 Task: Search for boat rental options in Miami, Florida, and Fort Lauderdale, Florida.
Action: Mouse moved to (124, 79)
Screenshot: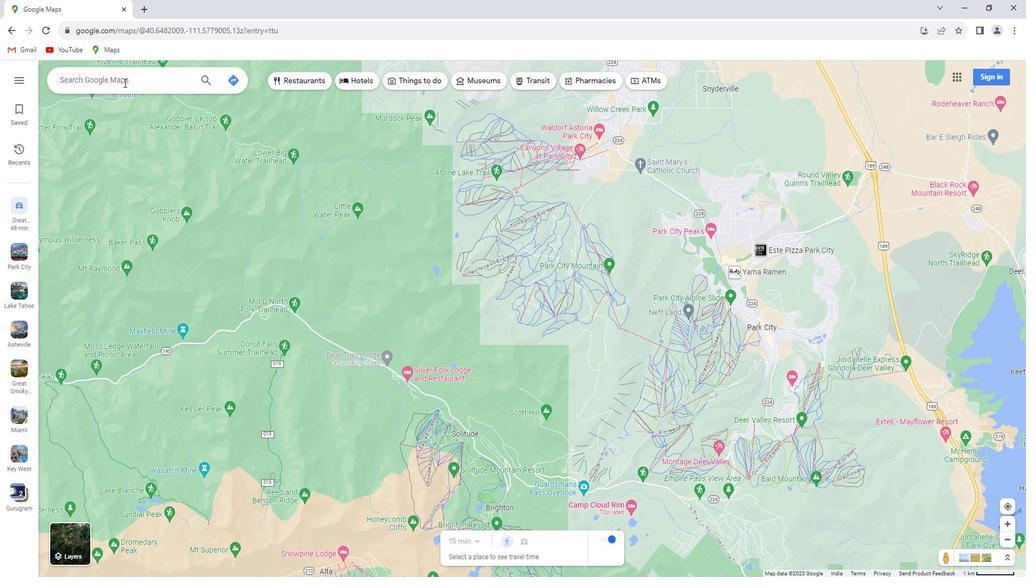 
Action: Mouse pressed left at (124, 79)
Screenshot: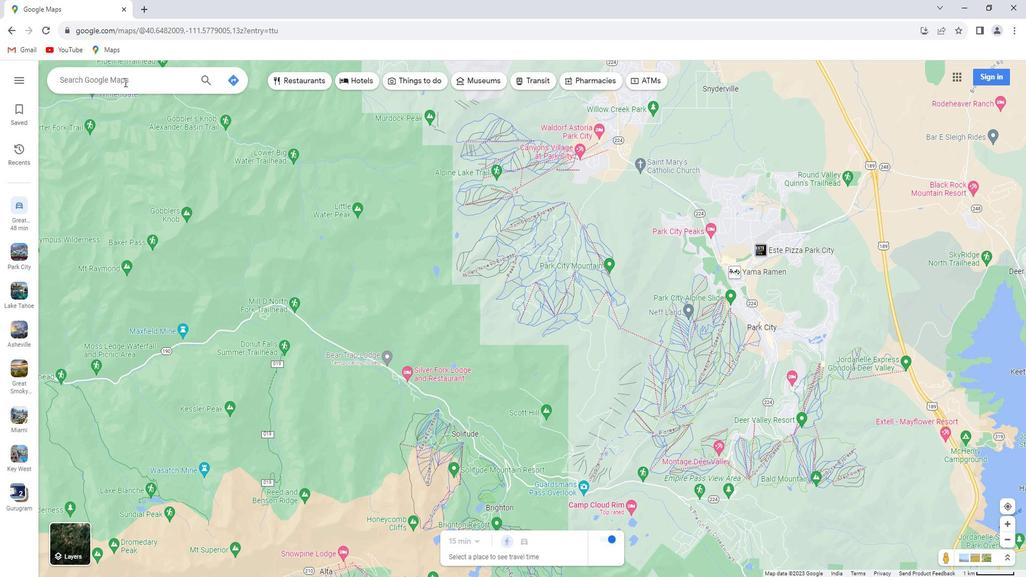 
Action: Key pressed <Key.shift>Miami,<Key.space><Key.shift>Florida<Key.enter>
Screenshot: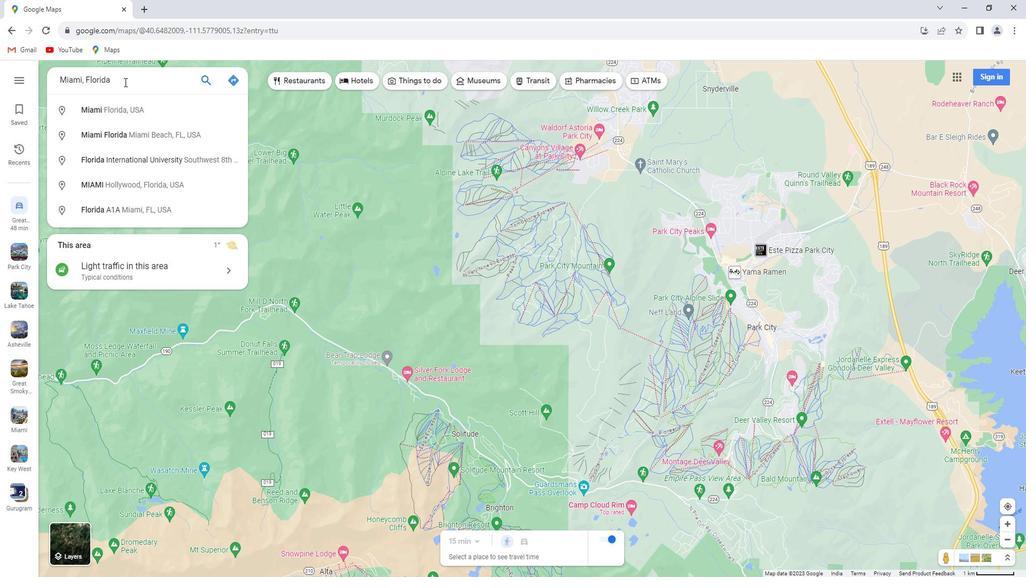 
Action: Mouse moved to (150, 257)
Screenshot: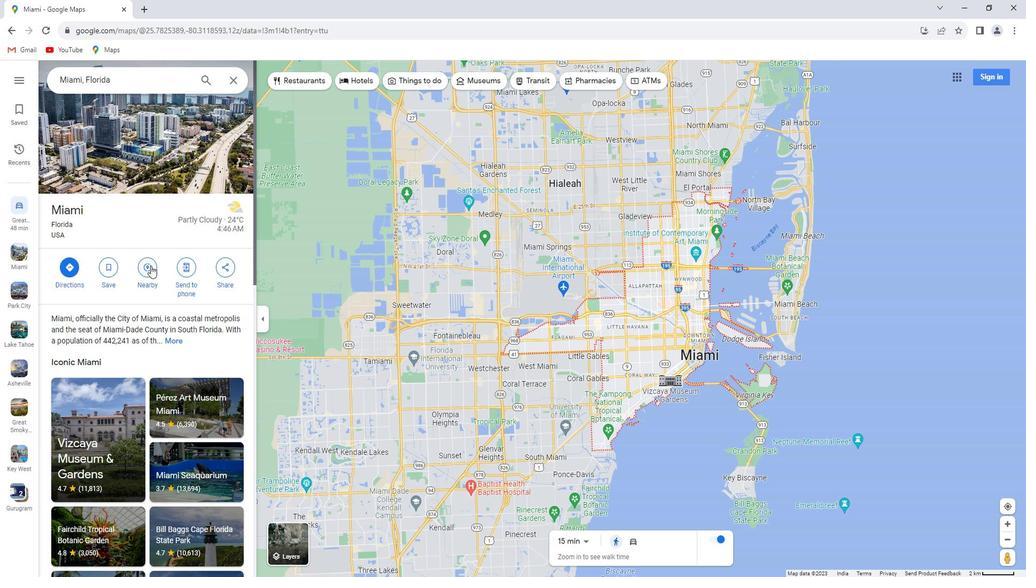 
Action: Mouse pressed left at (150, 257)
Screenshot: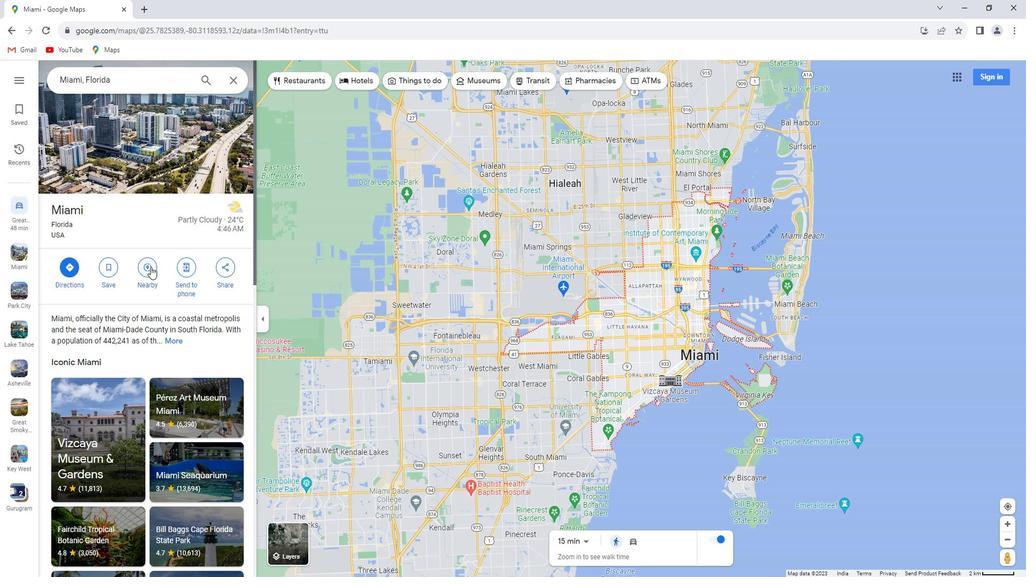 
Action: Key pressed boat<Key.space>rental<Key.enter>
Screenshot: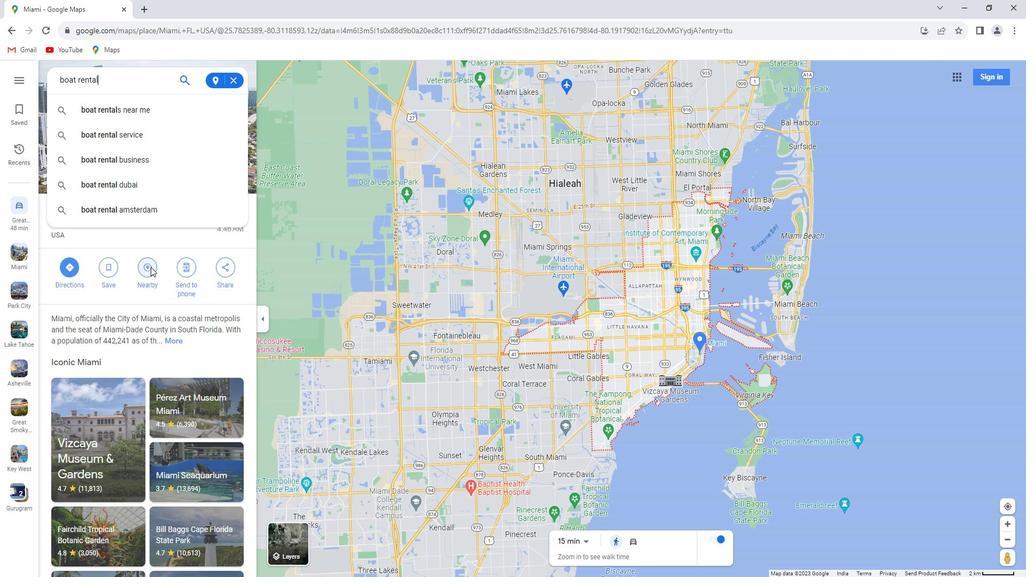 
Action: Mouse moved to (234, 75)
Screenshot: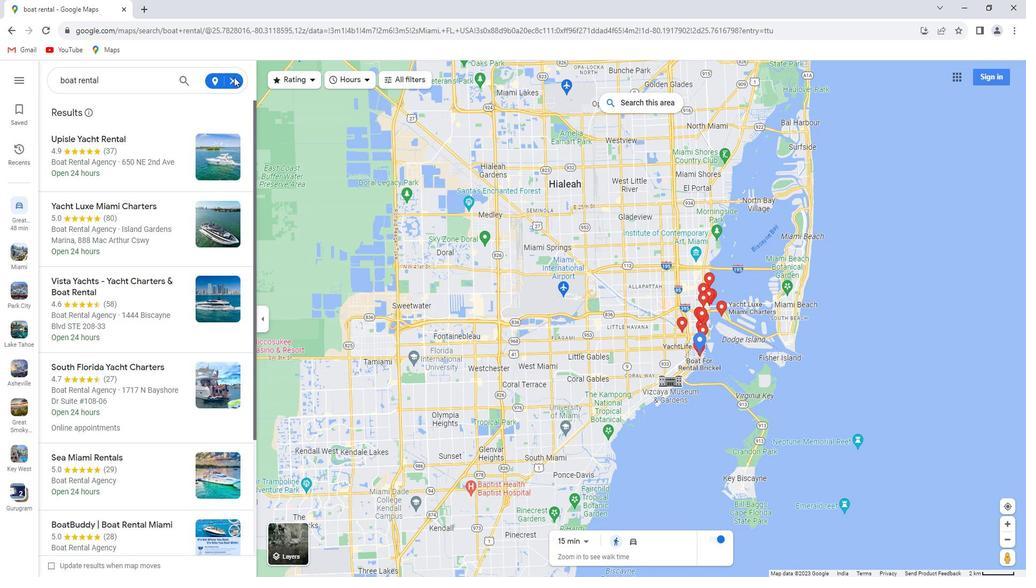 
Action: Mouse pressed left at (234, 75)
Screenshot: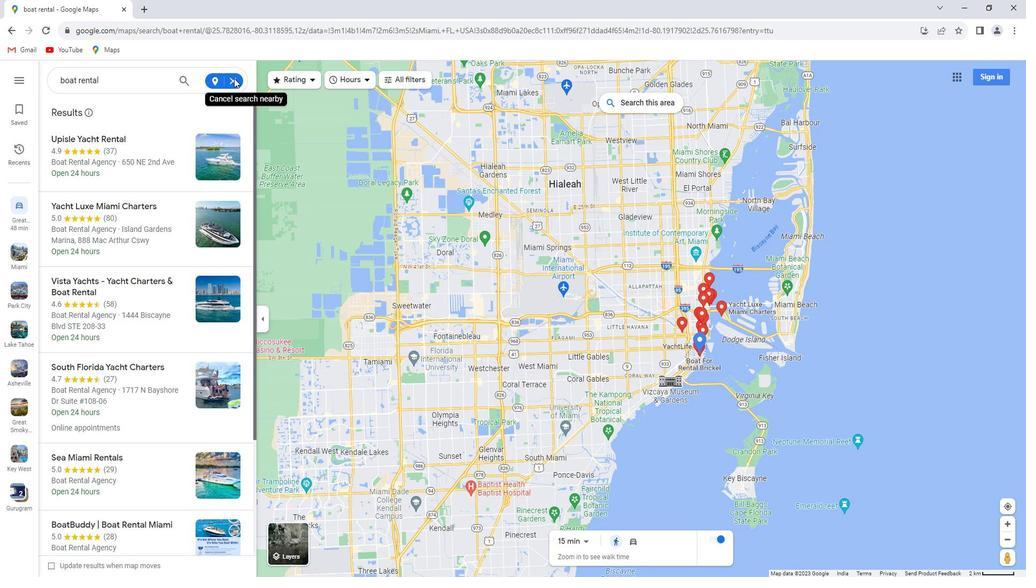 
Action: Mouse moved to (230, 78)
Screenshot: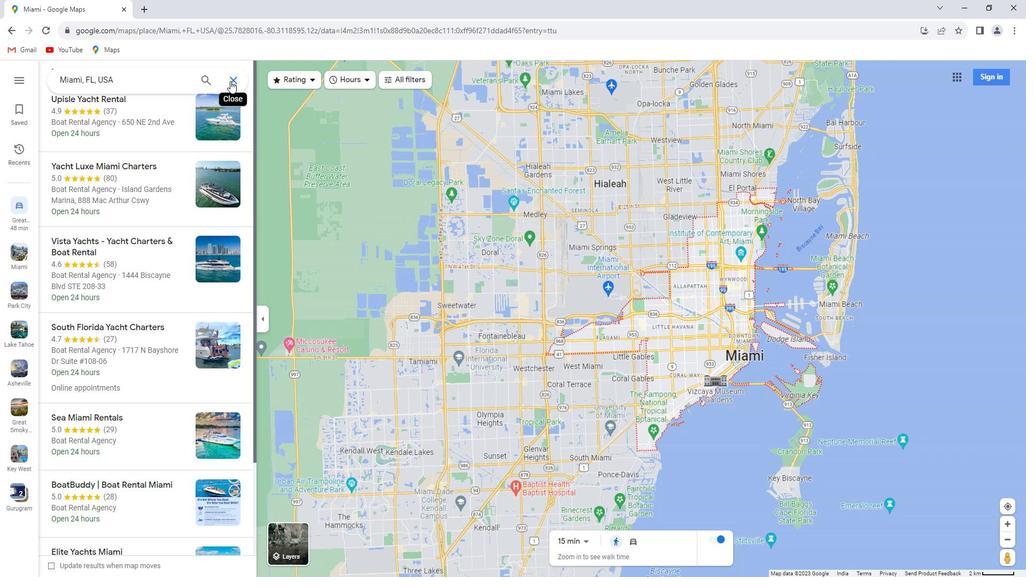 
Action: Mouse pressed left at (230, 78)
Screenshot: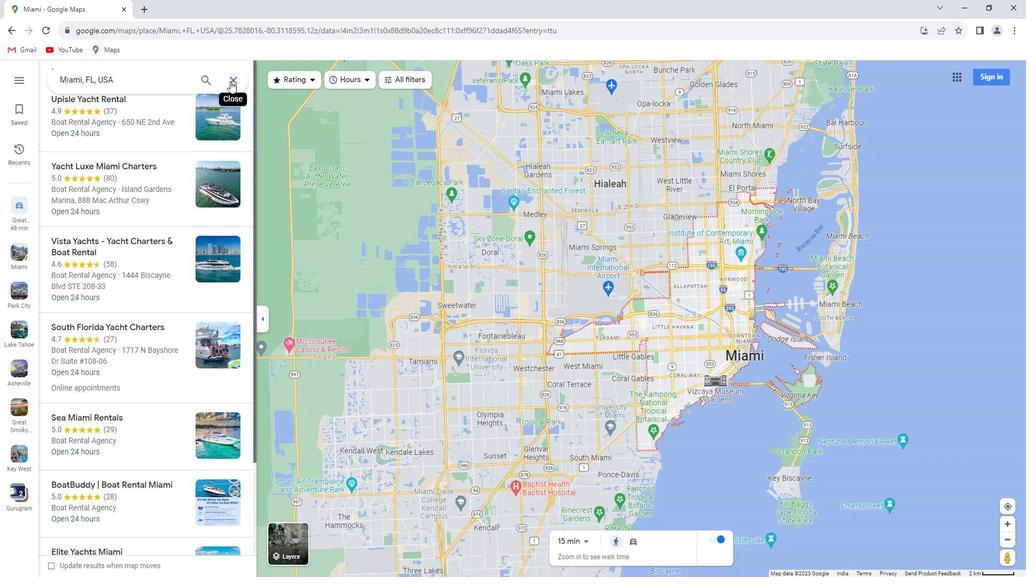 
Action: Mouse moved to (164, 75)
Screenshot: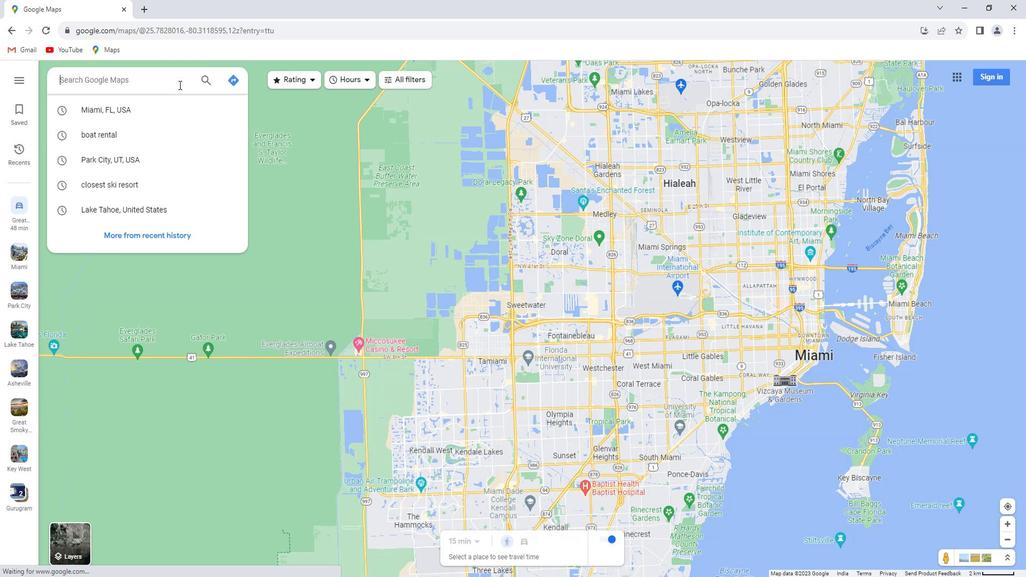 
Action: Key pressed <Key.shift>Lauderdale,<Key.space>
Screenshot: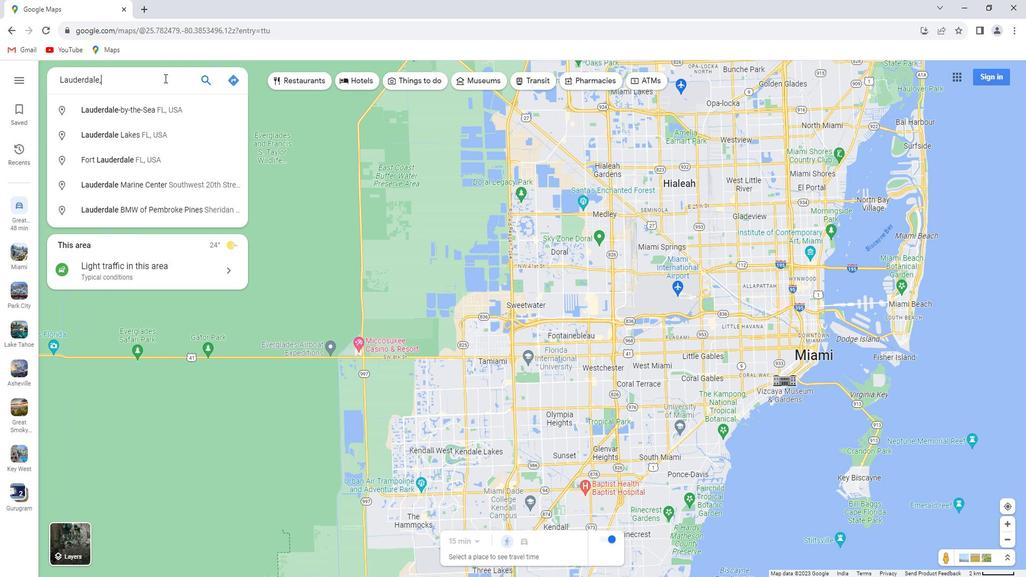 
Action: Mouse moved to (164, 75)
Screenshot: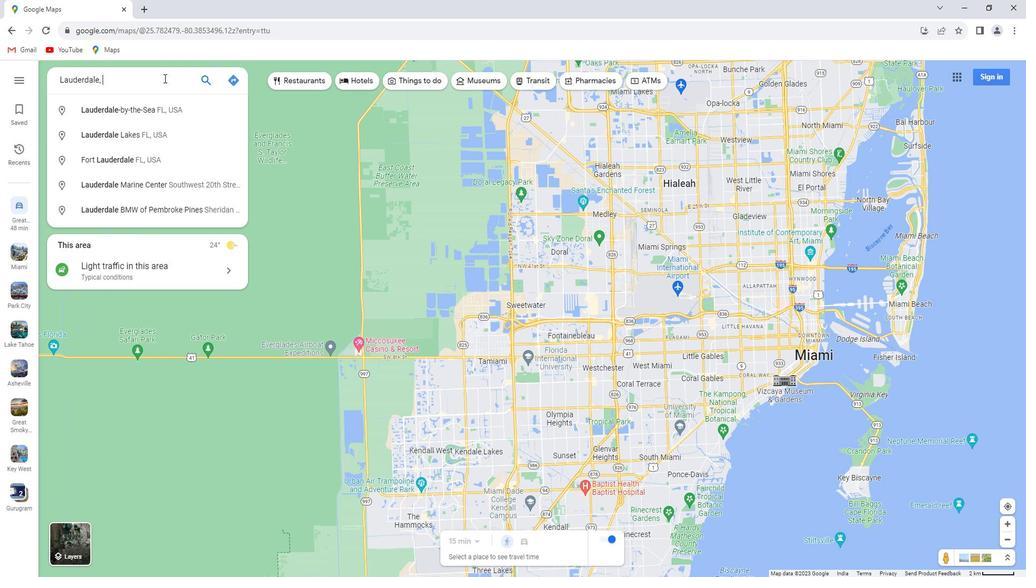 
Action: Key pressed <Key.shift>Florida<Key.enter>
Screenshot: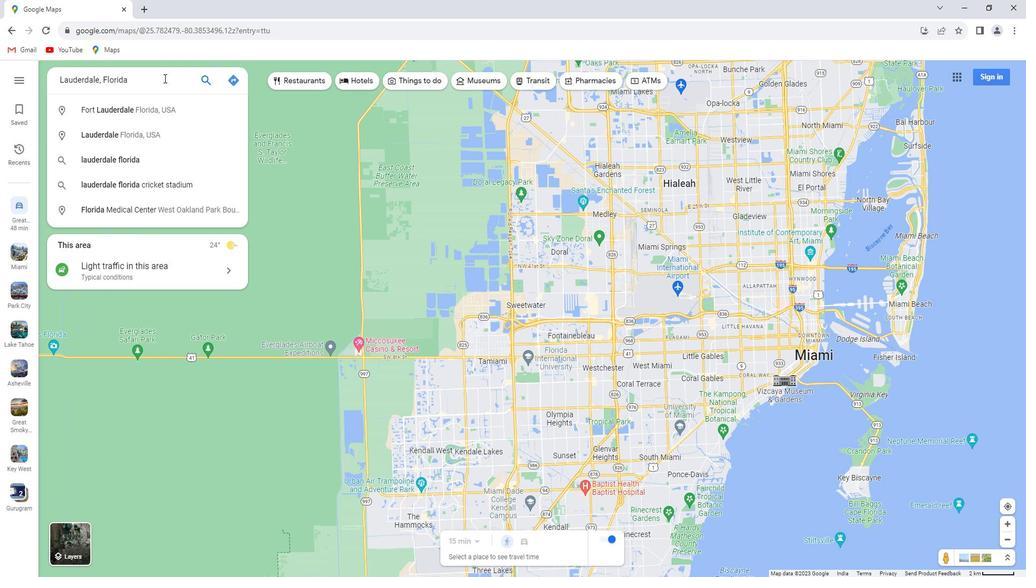 
Action: Mouse moved to (150, 257)
Screenshot: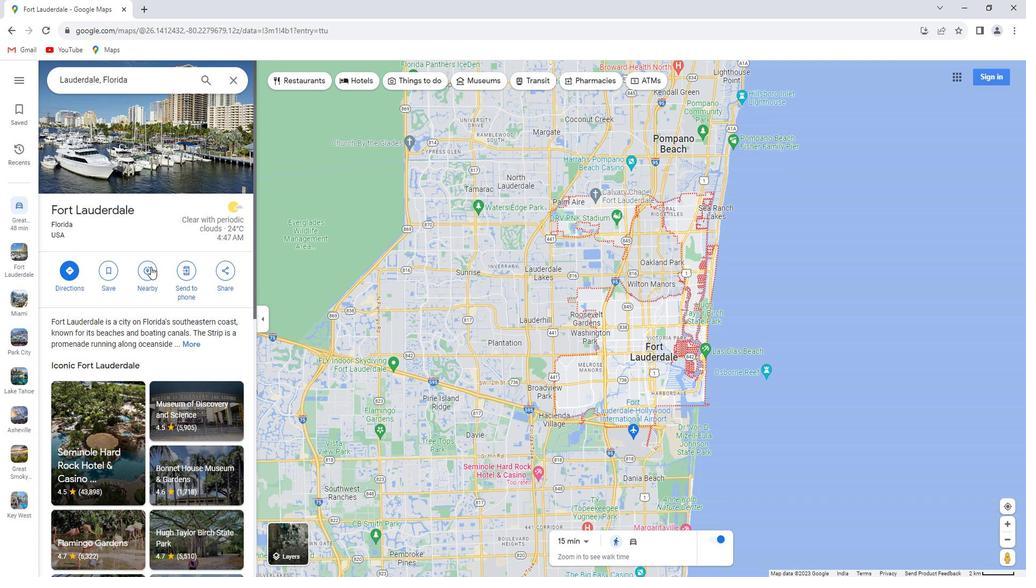 
Action: Mouse pressed left at (150, 257)
Screenshot: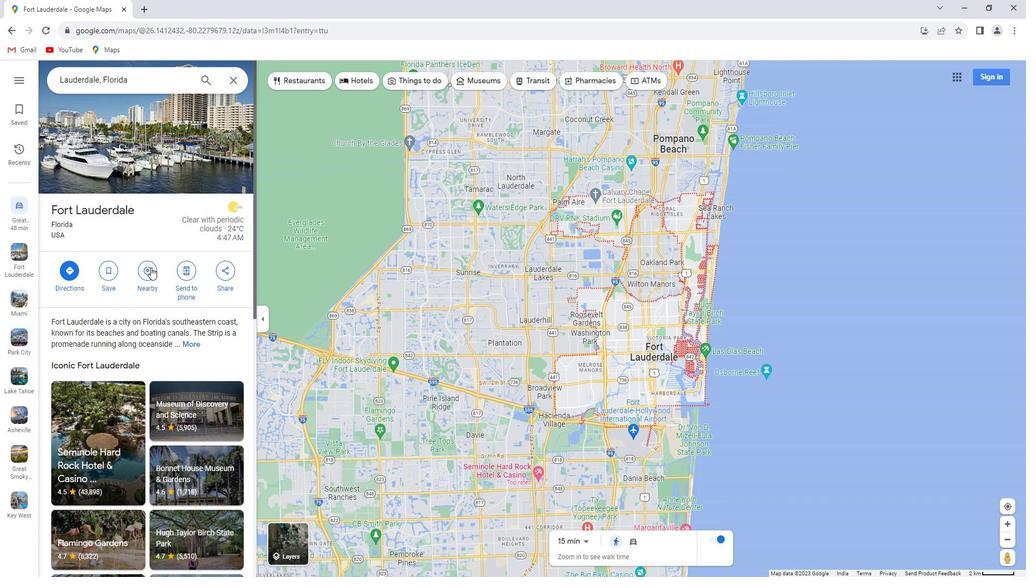 
Action: Key pressed boat<Key.space>rental<Key.enter>
Screenshot: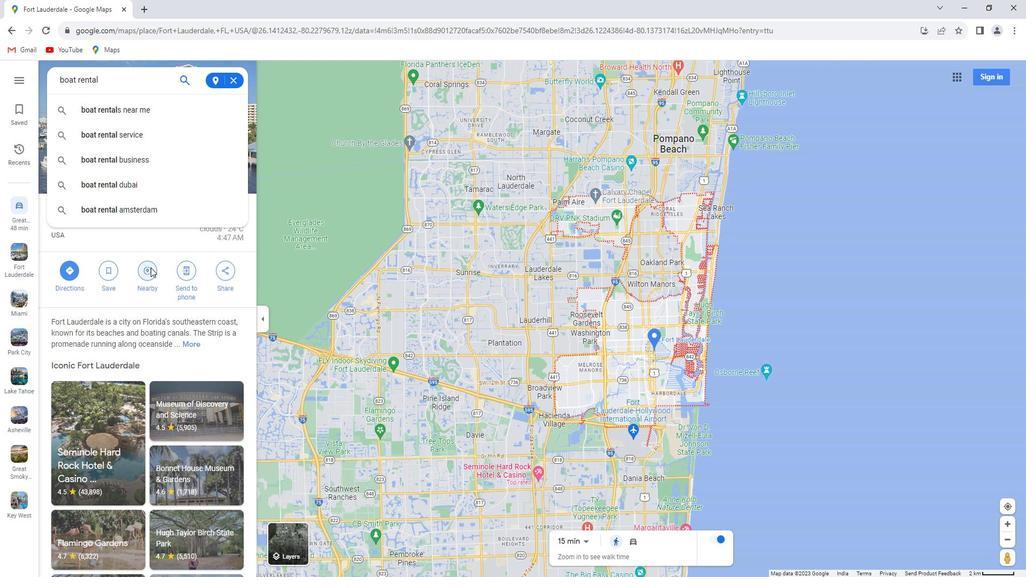 
